 Task: Manage the individual settings.
Action: Mouse moved to (1150, 85)
Screenshot: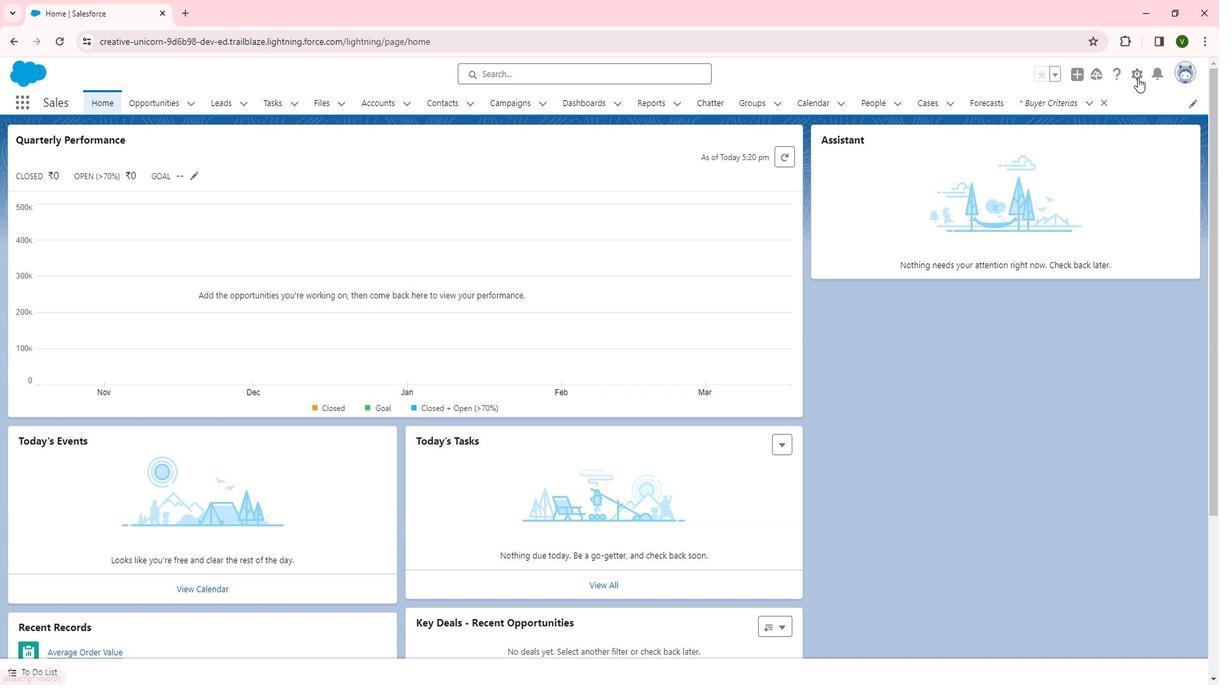 
Action: Mouse pressed left at (1150, 85)
Screenshot: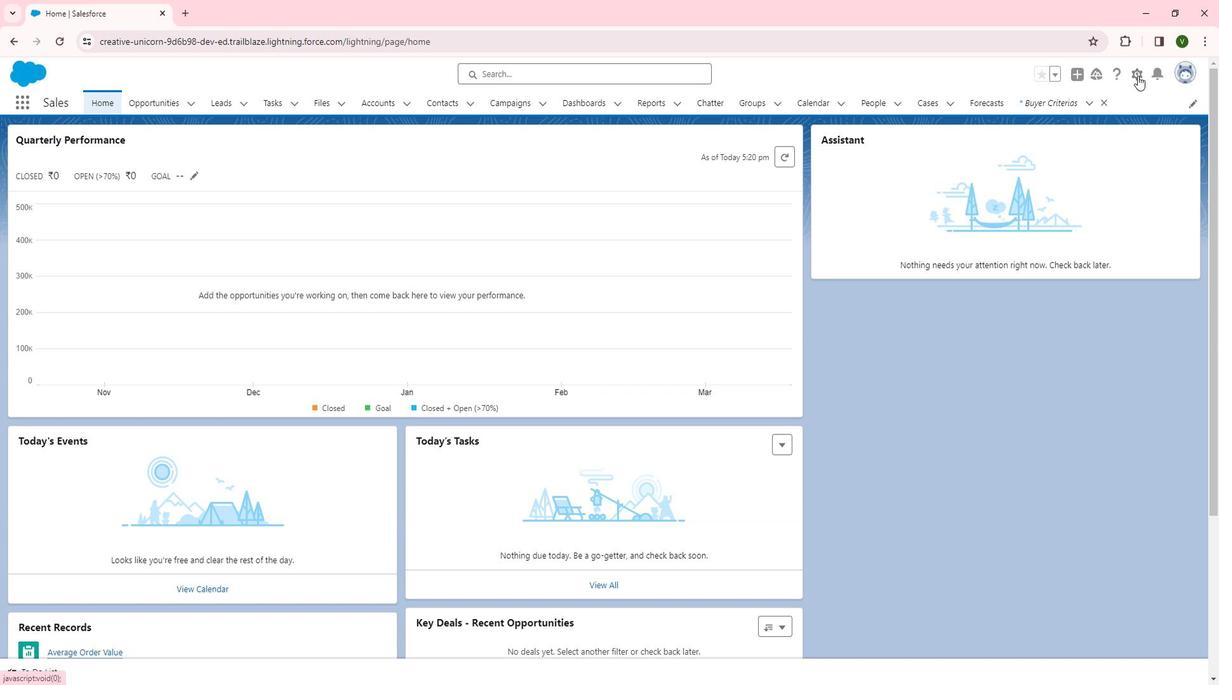 
Action: Mouse moved to (1122, 121)
Screenshot: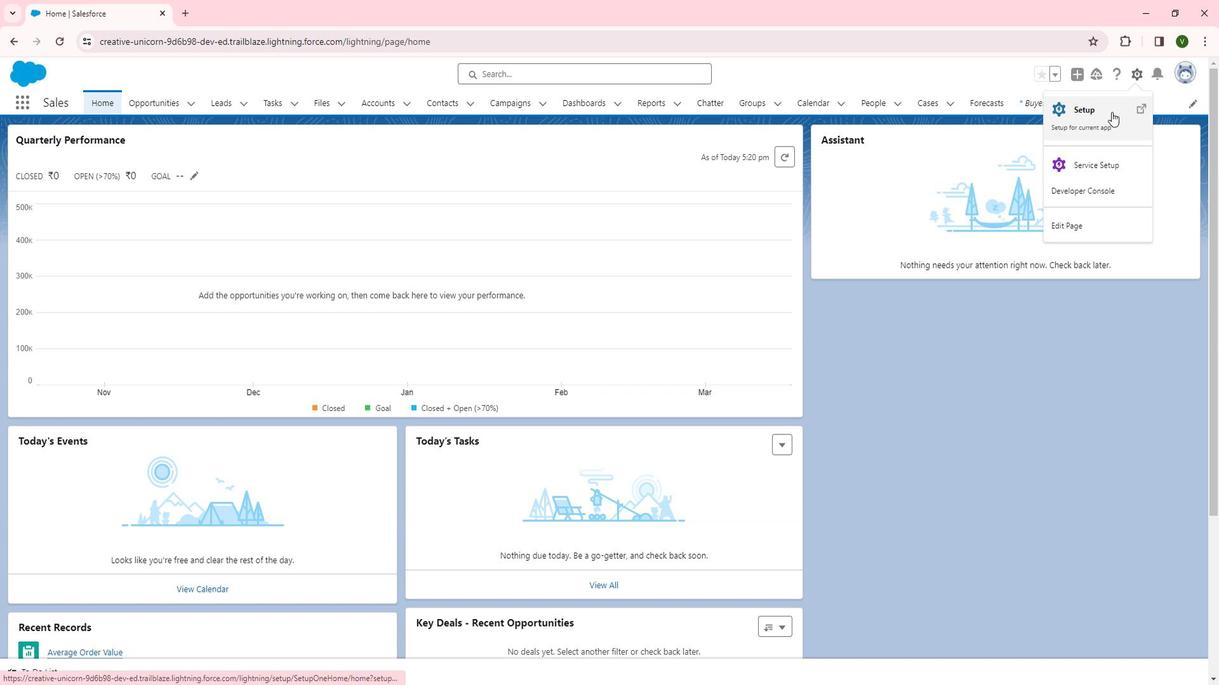
Action: Mouse pressed left at (1122, 121)
Screenshot: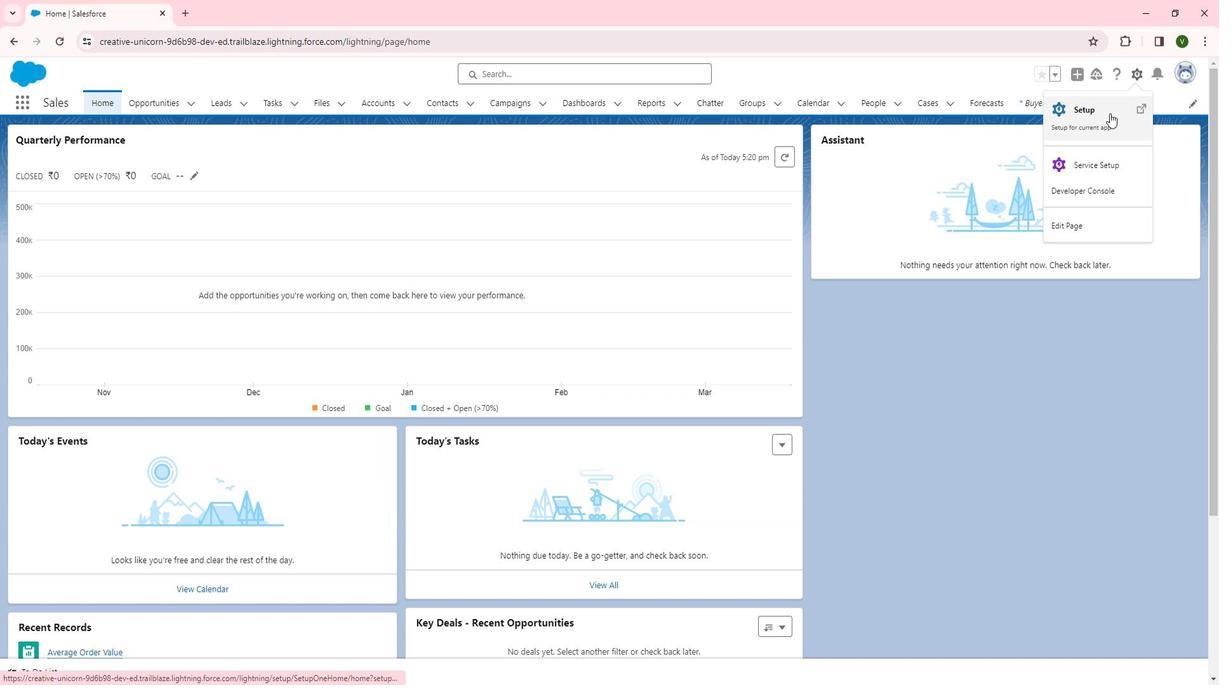 
Action: Mouse moved to (90, 397)
Screenshot: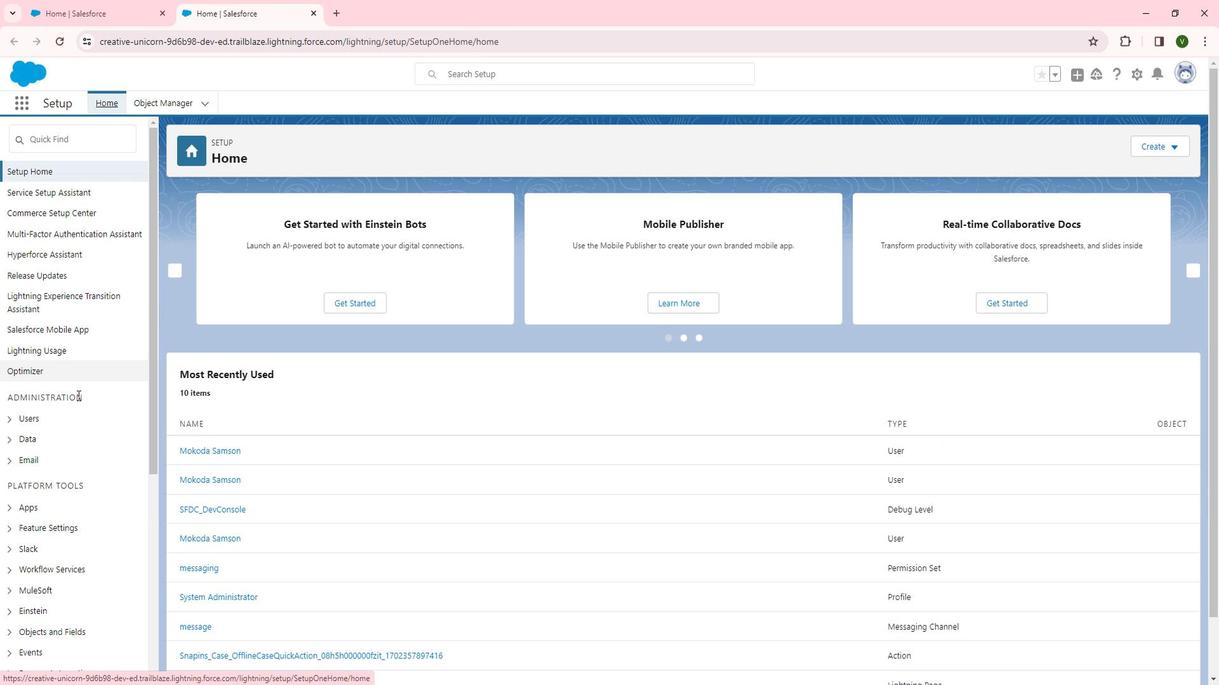 
Action: Mouse scrolled (90, 396) with delta (0, 0)
Screenshot: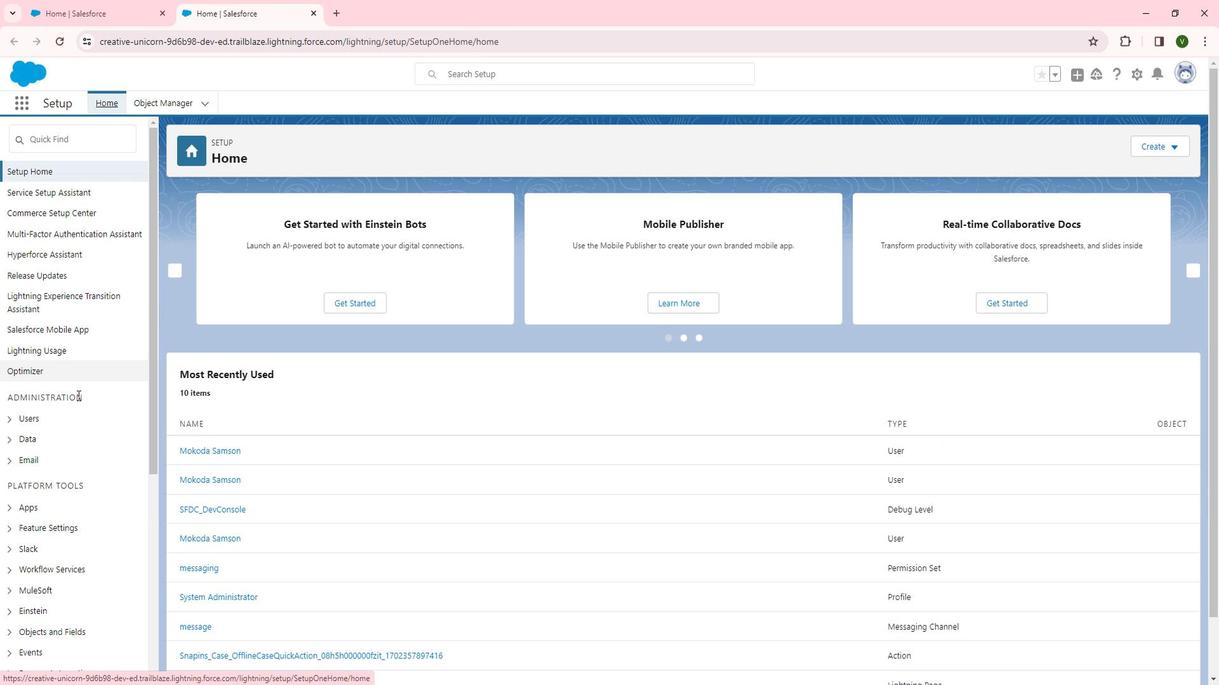 
Action: Mouse moved to (91, 403)
Screenshot: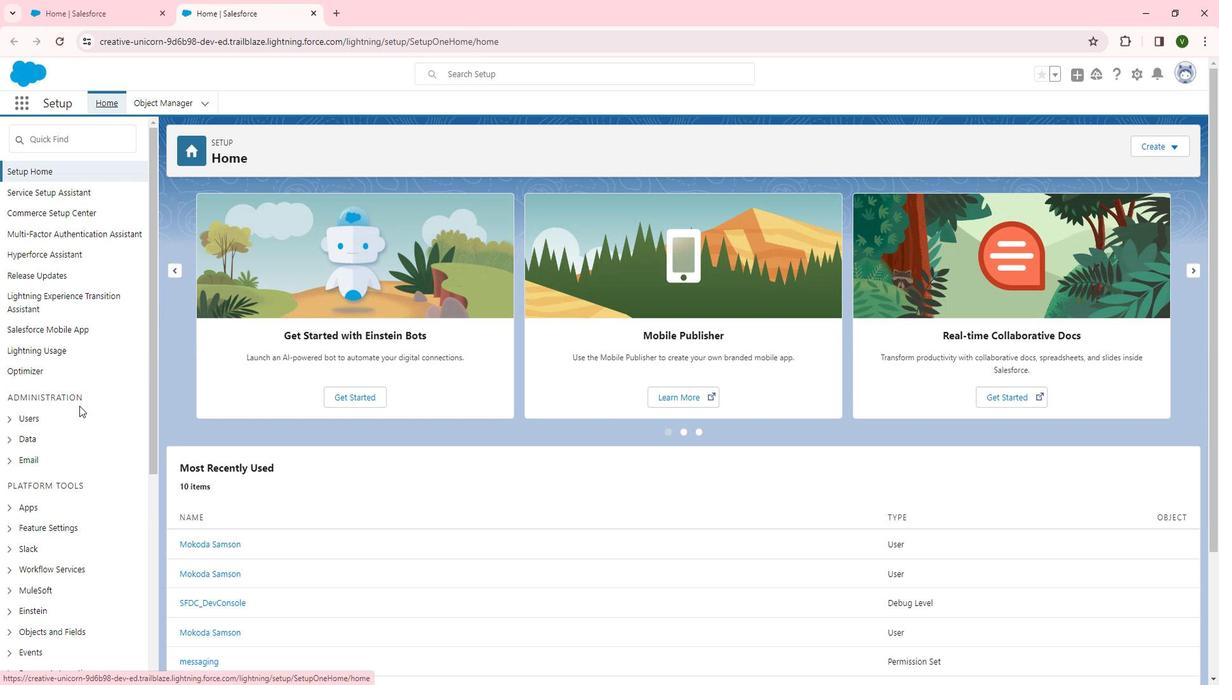 
Action: Mouse scrolled (91, 403) with delta (0, 0)
Screenshot: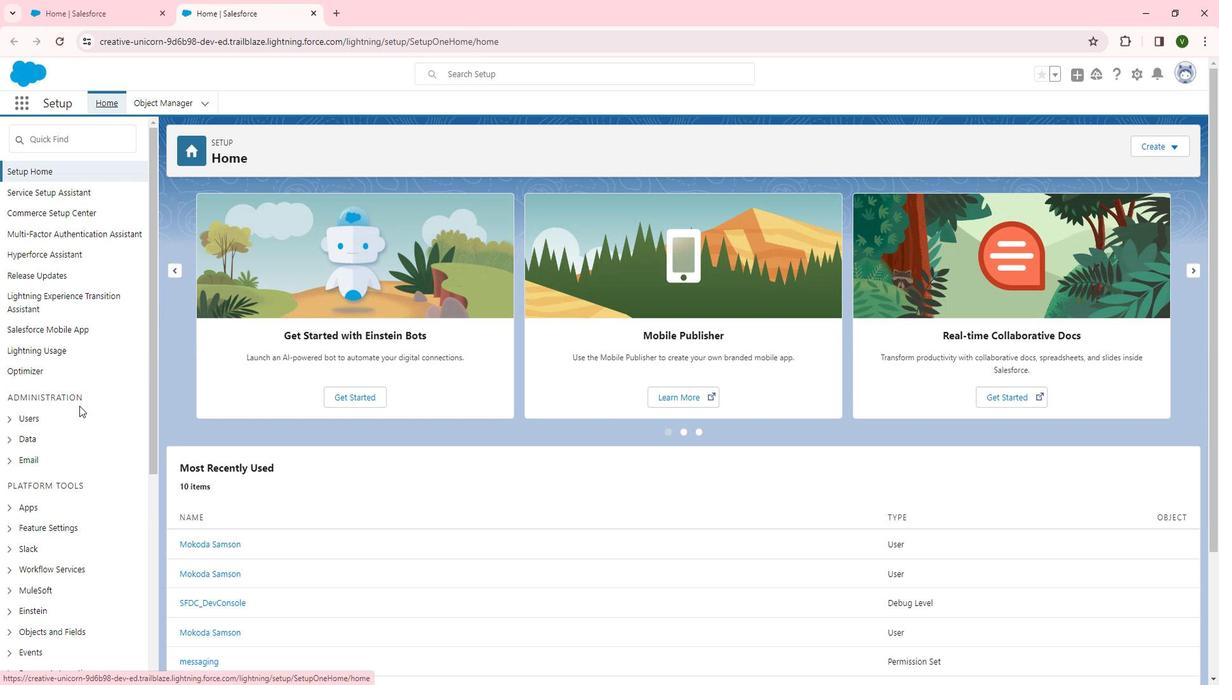 
Action: Mouse moved to (91, 406)
Screenshot: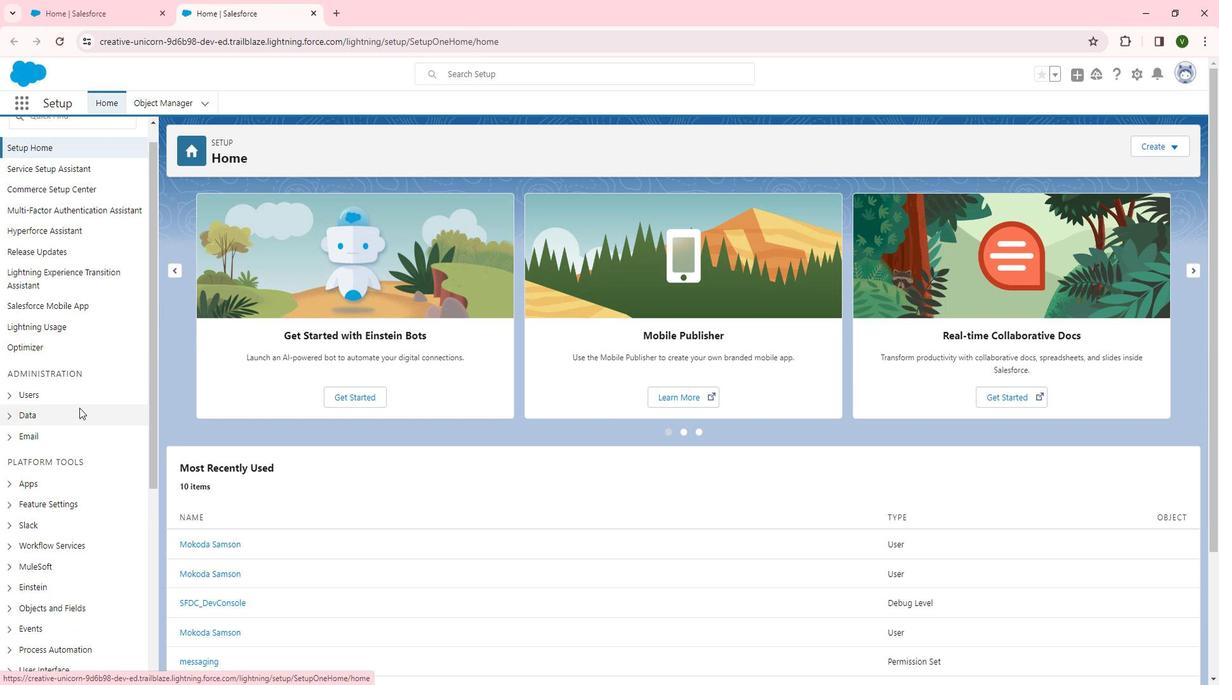 
Action: Mouse scrolled (91, 405) with delta (0, 0)
Screenshot: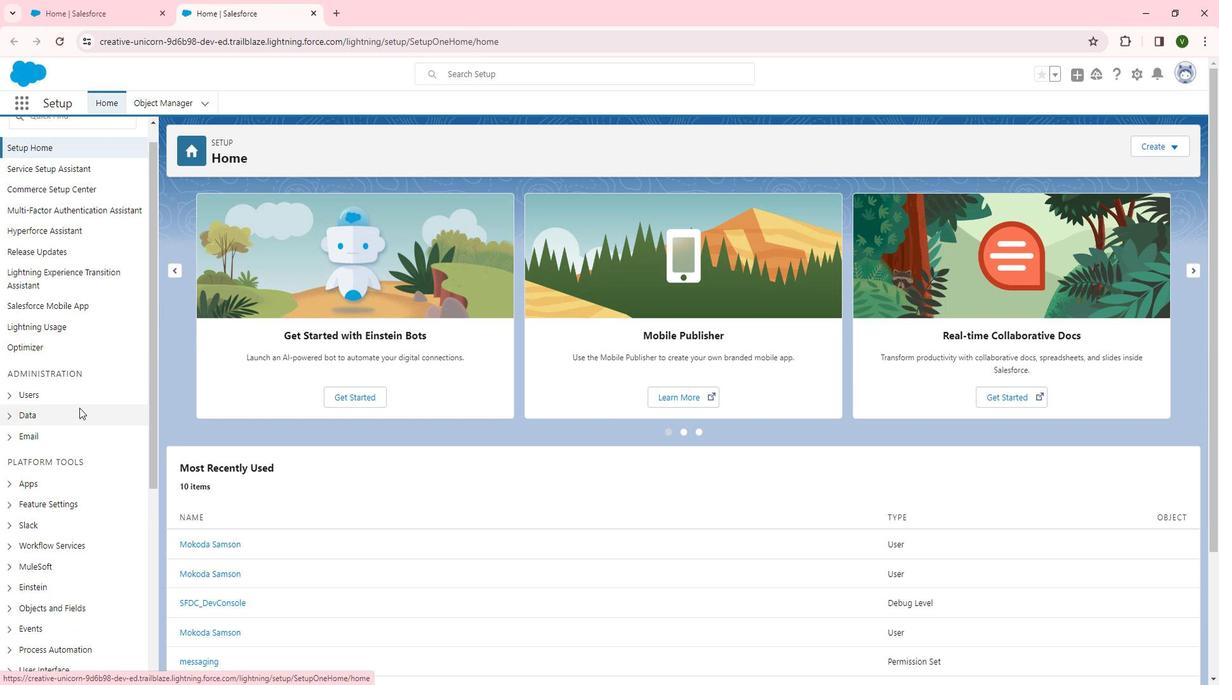 
Action: Mouse moved to (50, 403)
Screenshot: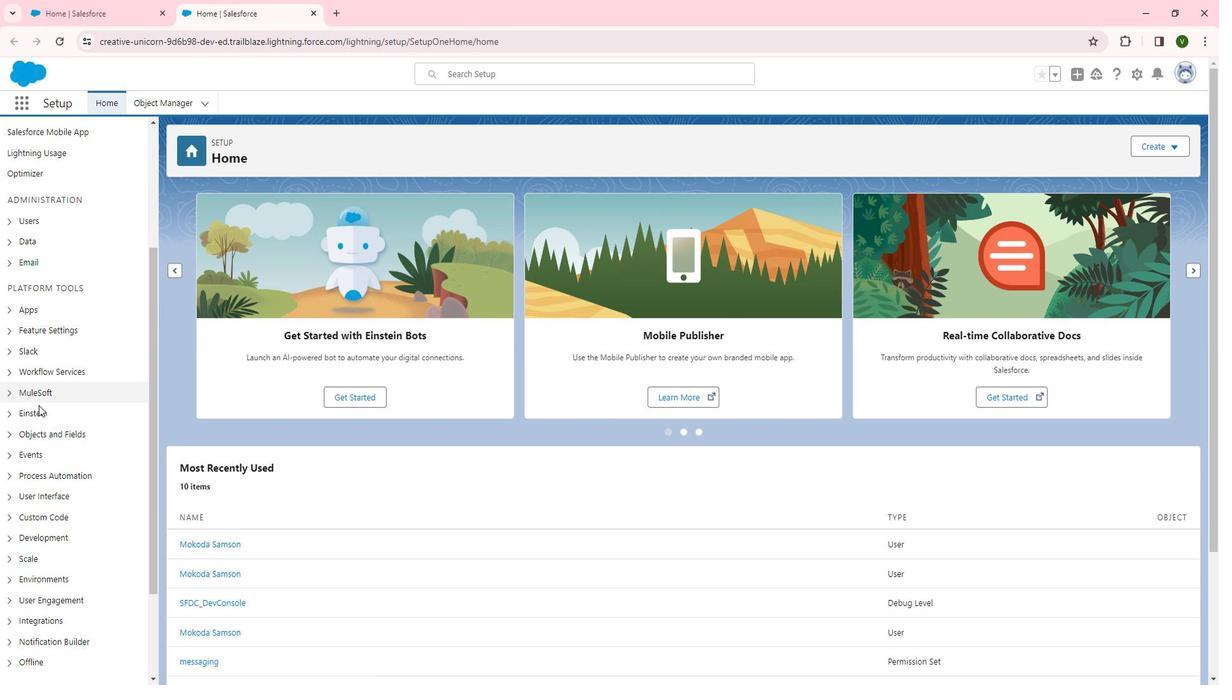 
Action: Mouse scrolled (50, 403) with delta (0, 0)
Screenshot: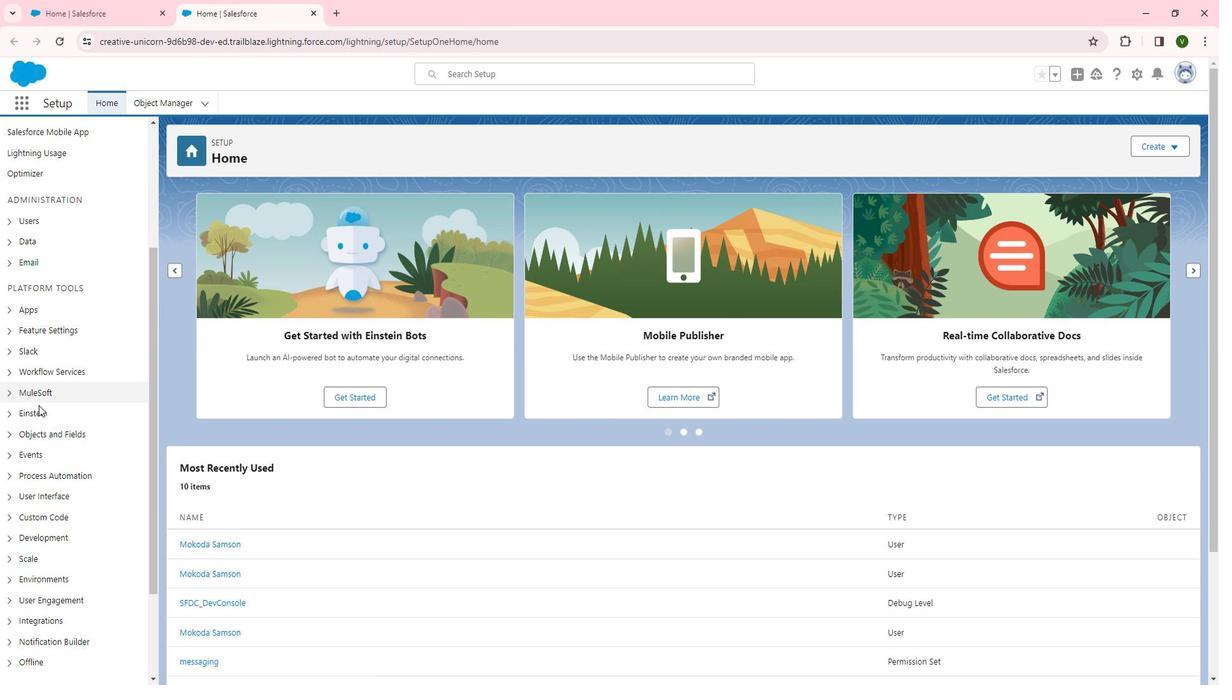 
Action: Mouse moved to (23, 268)
Screenshot: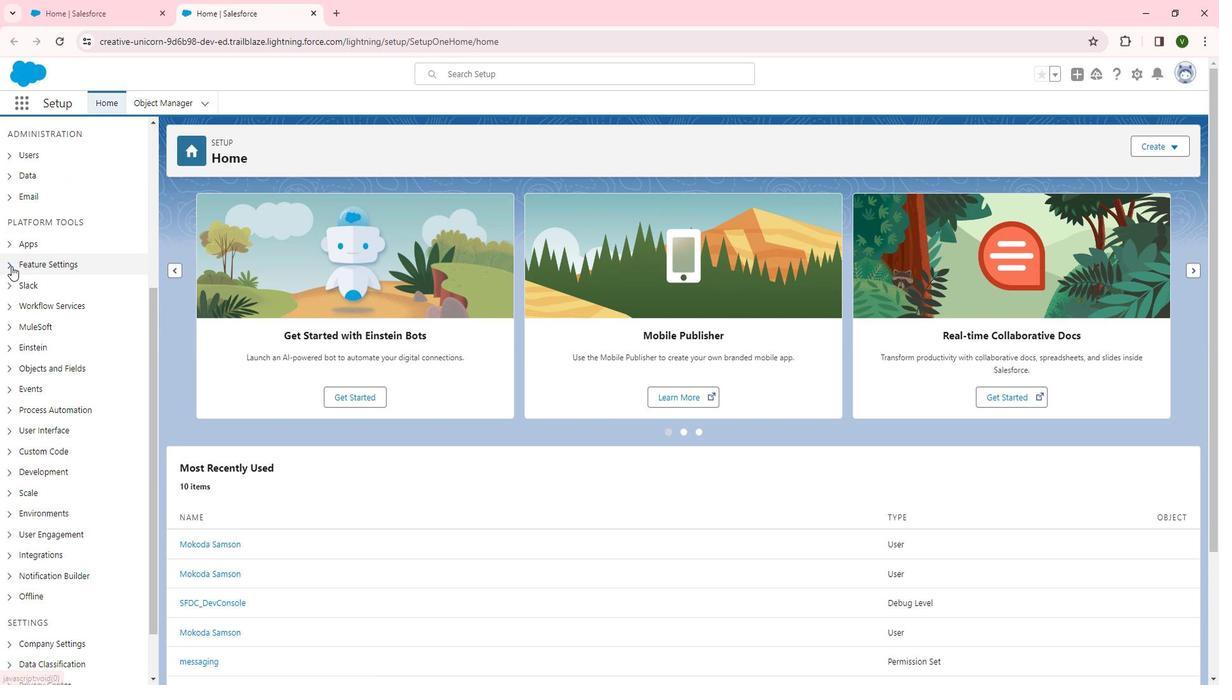 
Action: Mouse pressed left at (23, 268)
Screenshot: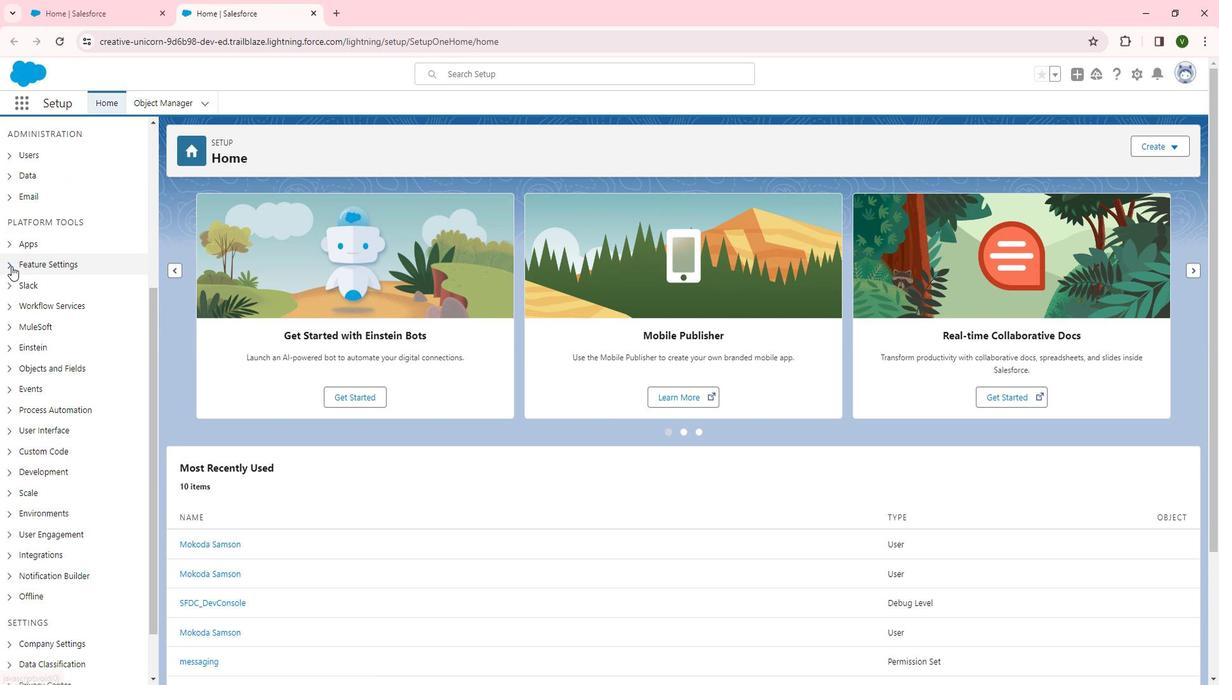 
Action: Mouse moved to (67, 457)
Screenshot: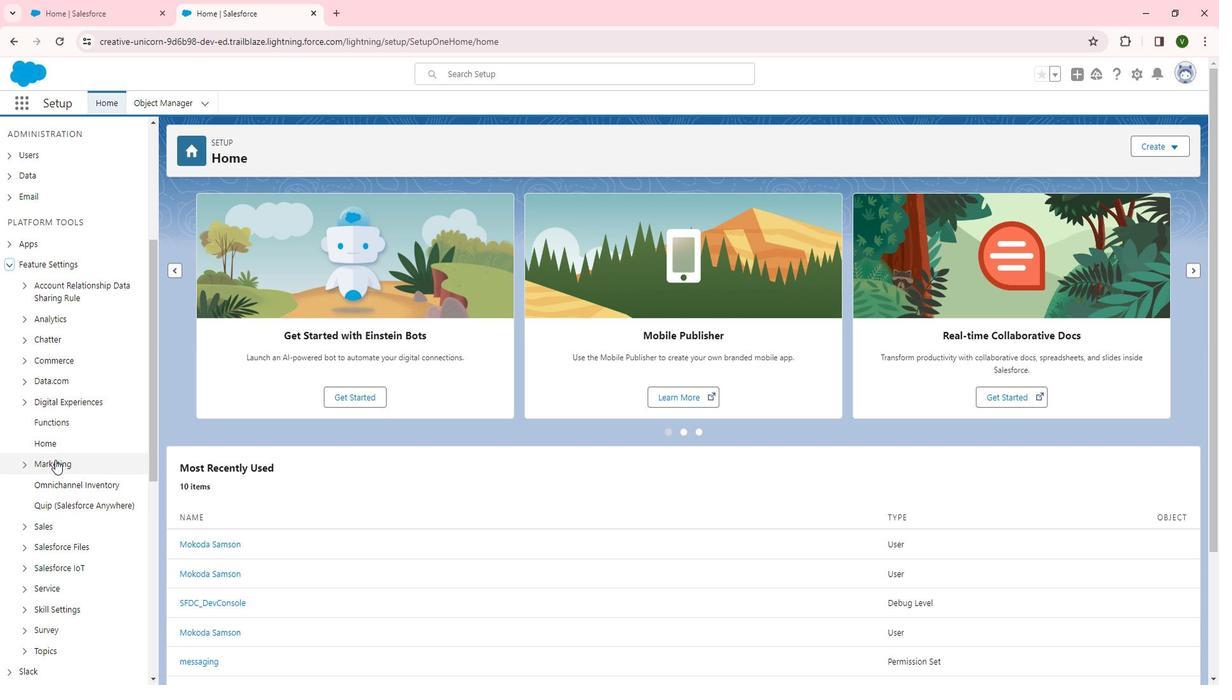 
Action: Mouse scrolled (67, 456) with delta (0, 0)
Screenshot: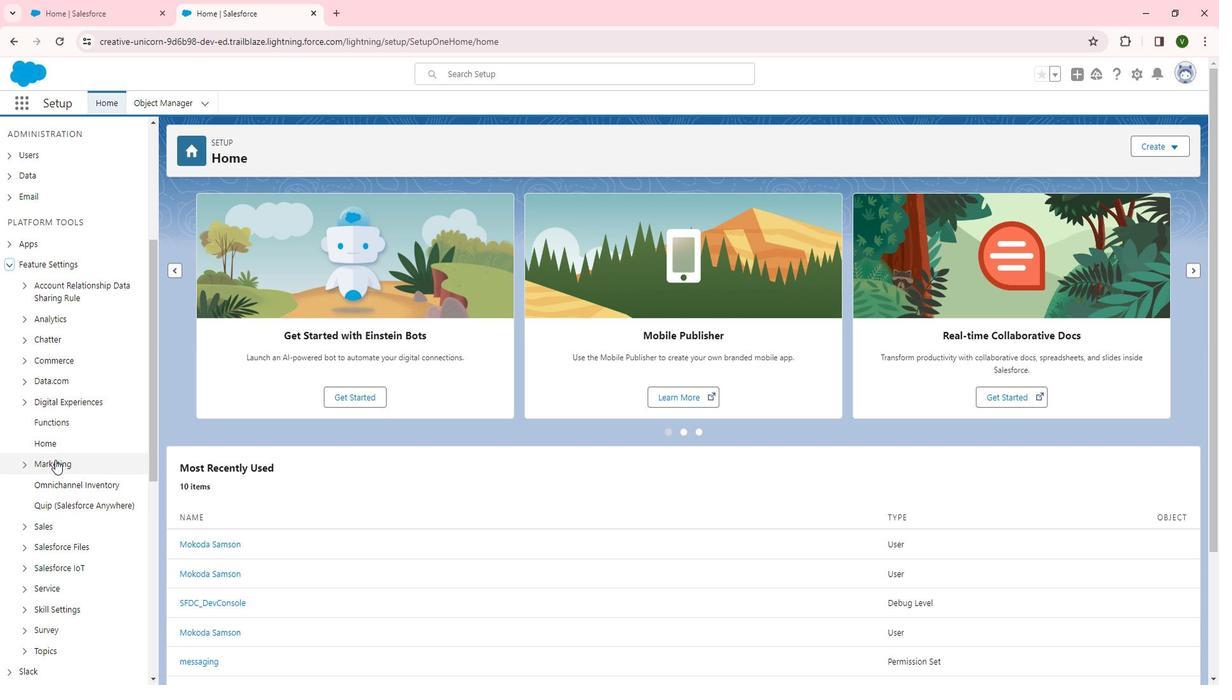 
Action: Mouse moved to (71, 465)
Screenshot: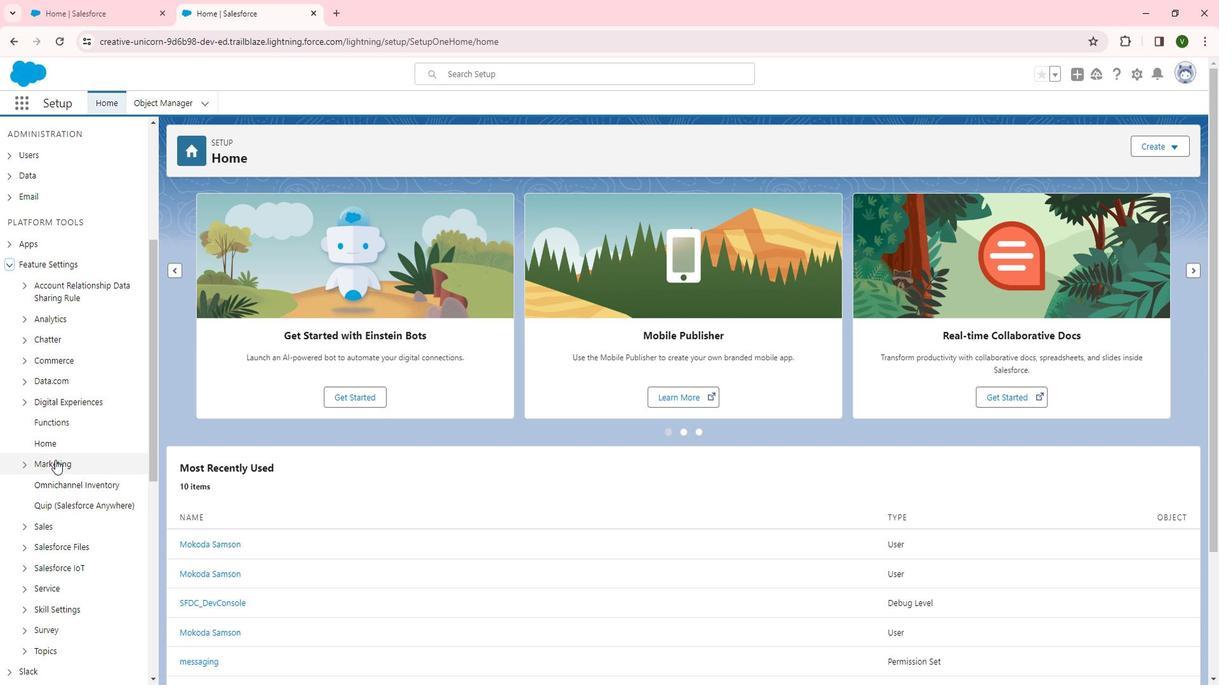 
Action: Mouse scrolled (71, 464) with delta (0, 0)
Screenshot: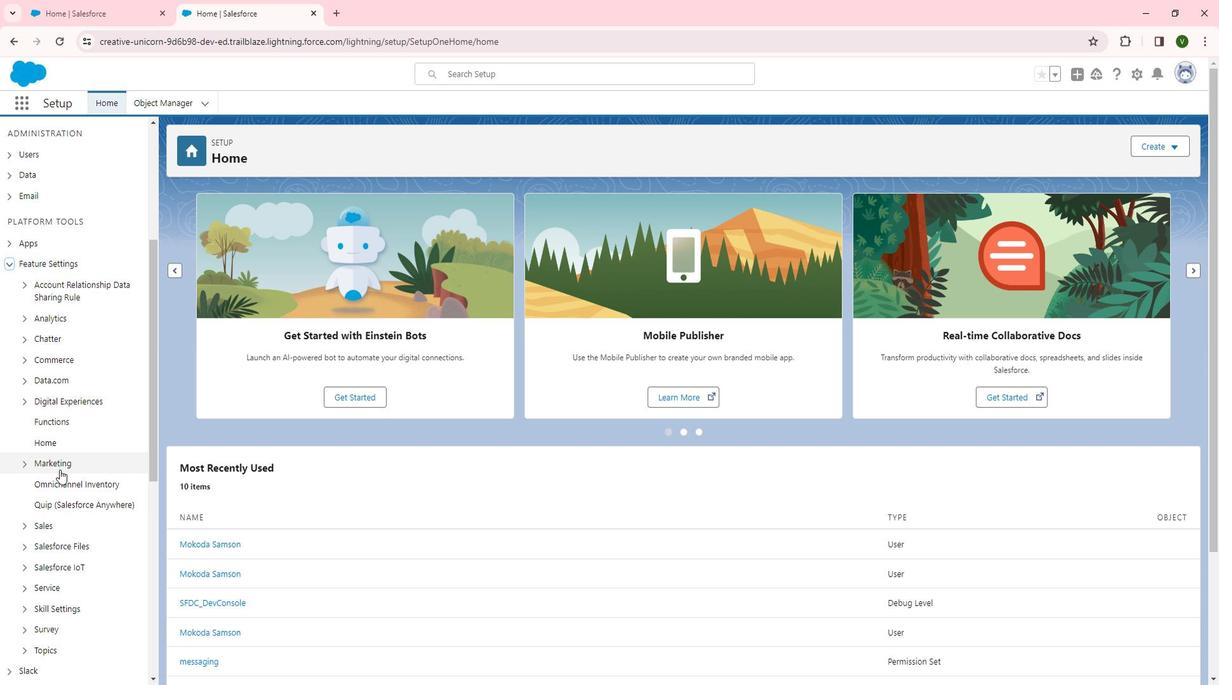 
Action: Mouse moved to (71, 467)
Screenshot: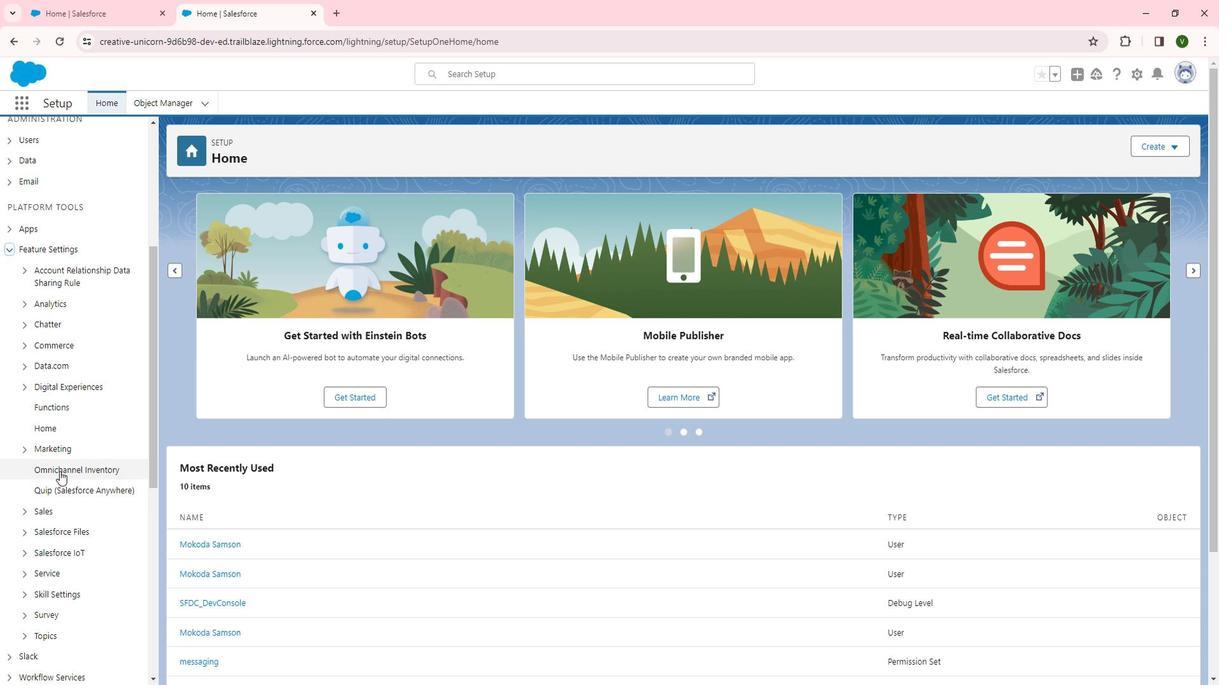 
Action: Mouse scrolled (71, 466) with delta (0, 0)
Screenshot: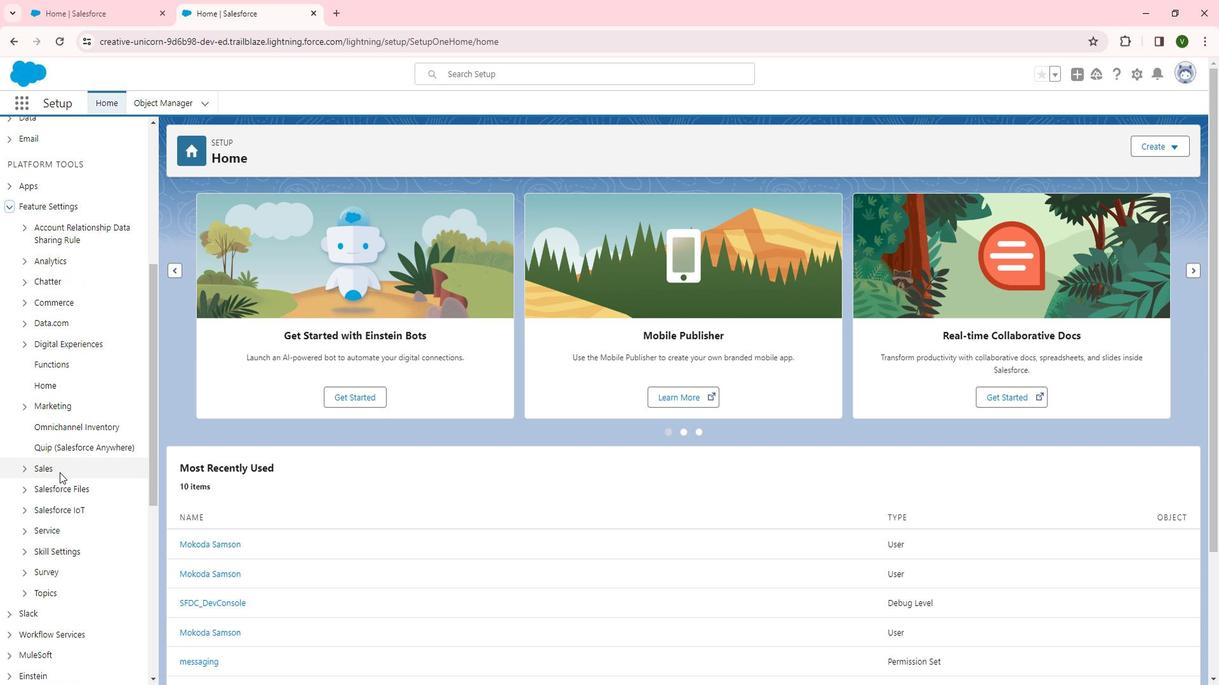 
Action: Mouse moved to (40, 328)
Screenshot: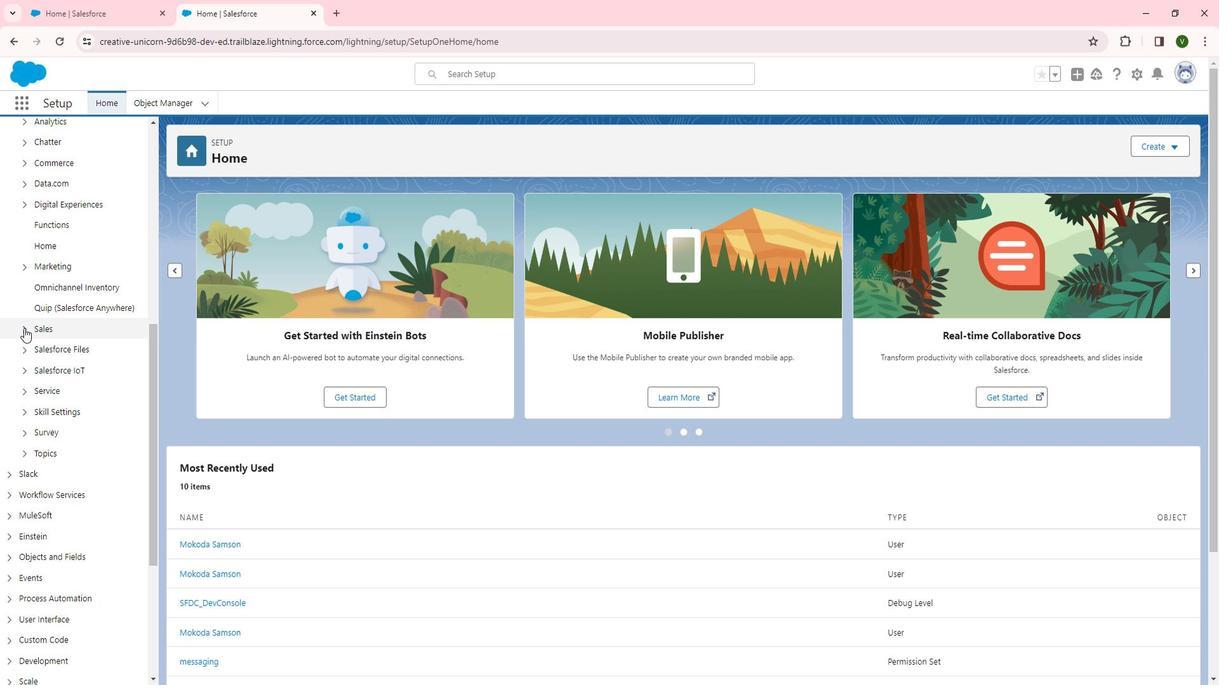 
Action: Mouse pressed left at (40, 328)
Screenshot: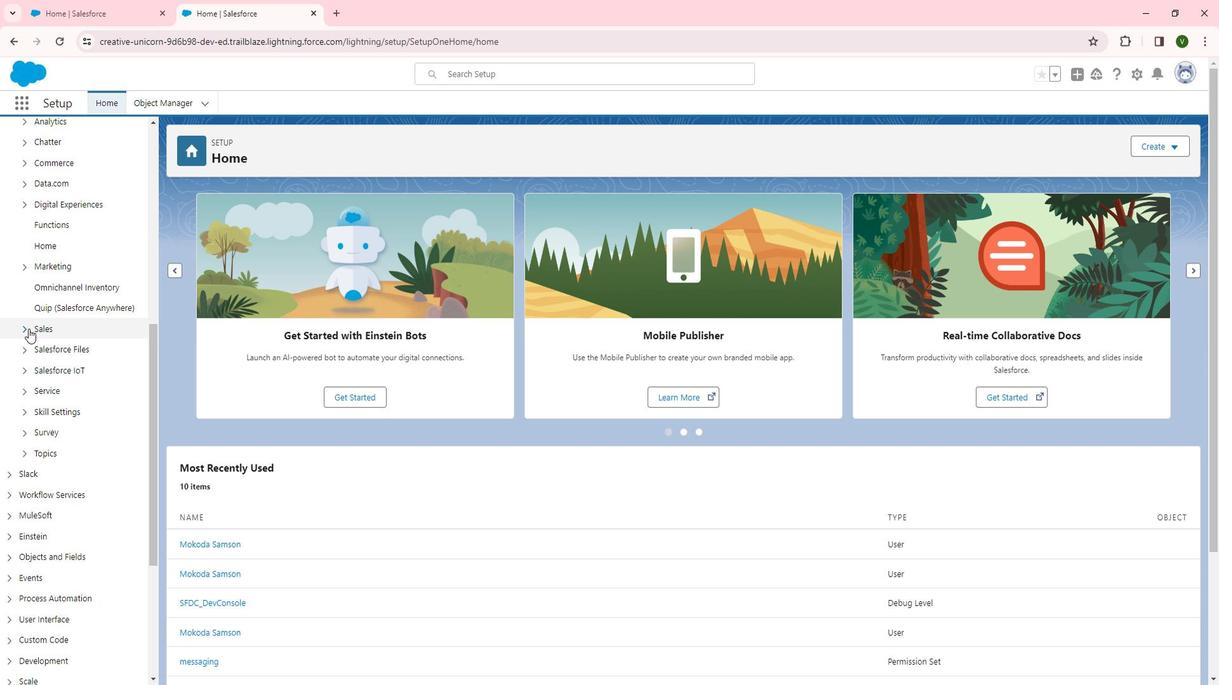 
Action: Mouse moved to (90, 509)
Screenshot: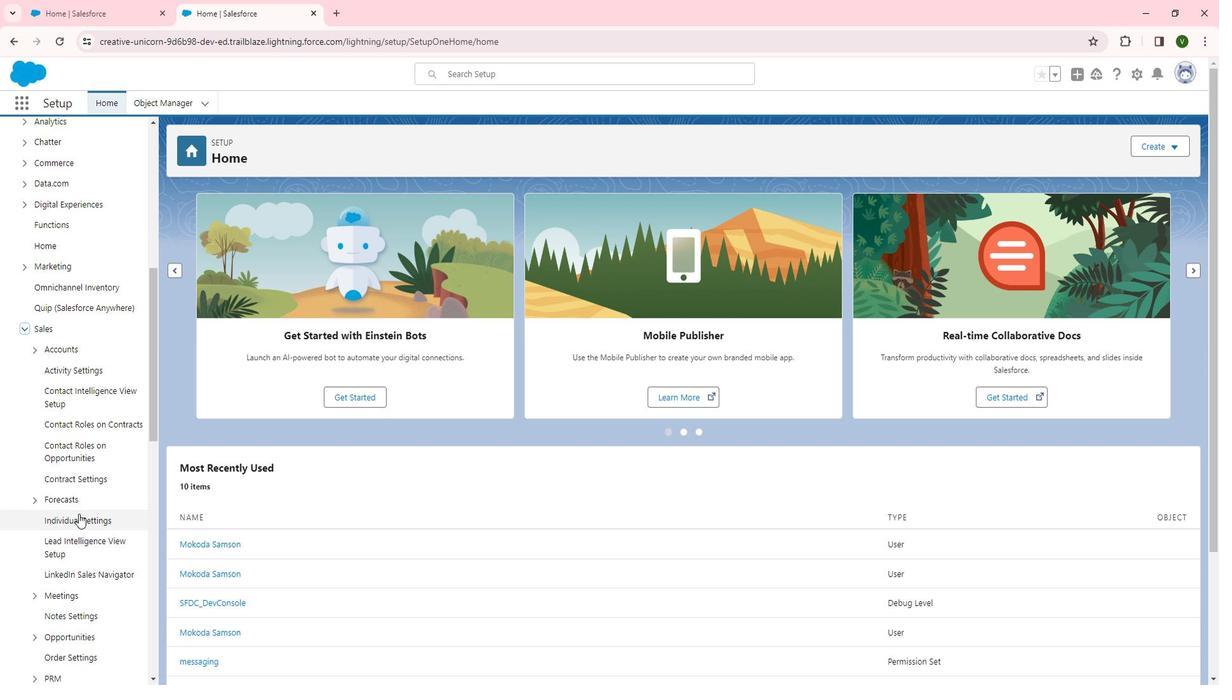 
Action: Mouse pressed left at (90, 509)
Screenshot: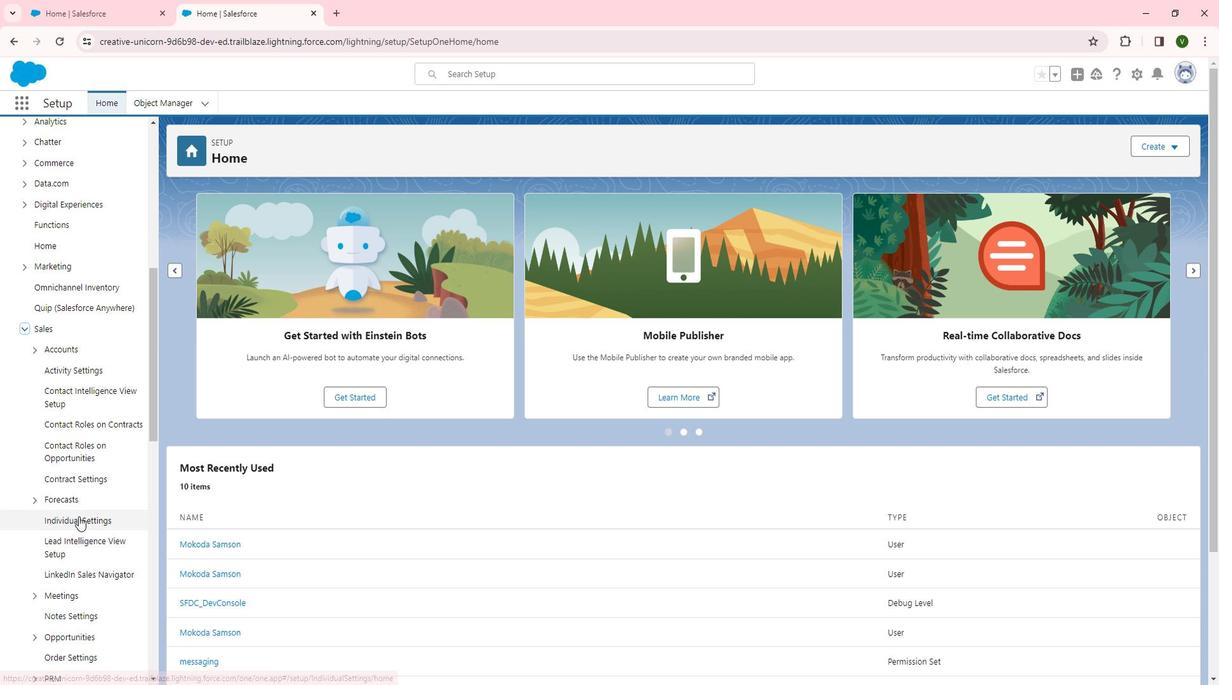 
Action: Mouse moved to (515, 248)
Screenshot: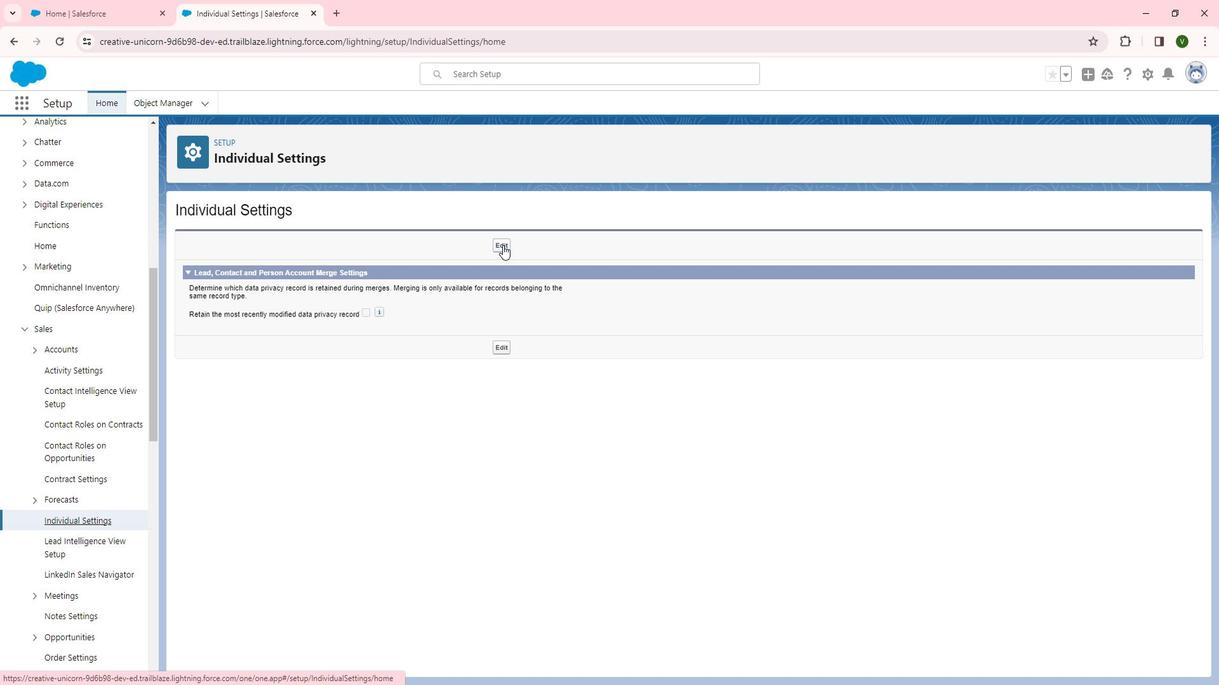 
Action: Mouse pressed left at (515, 248)
Screenshot: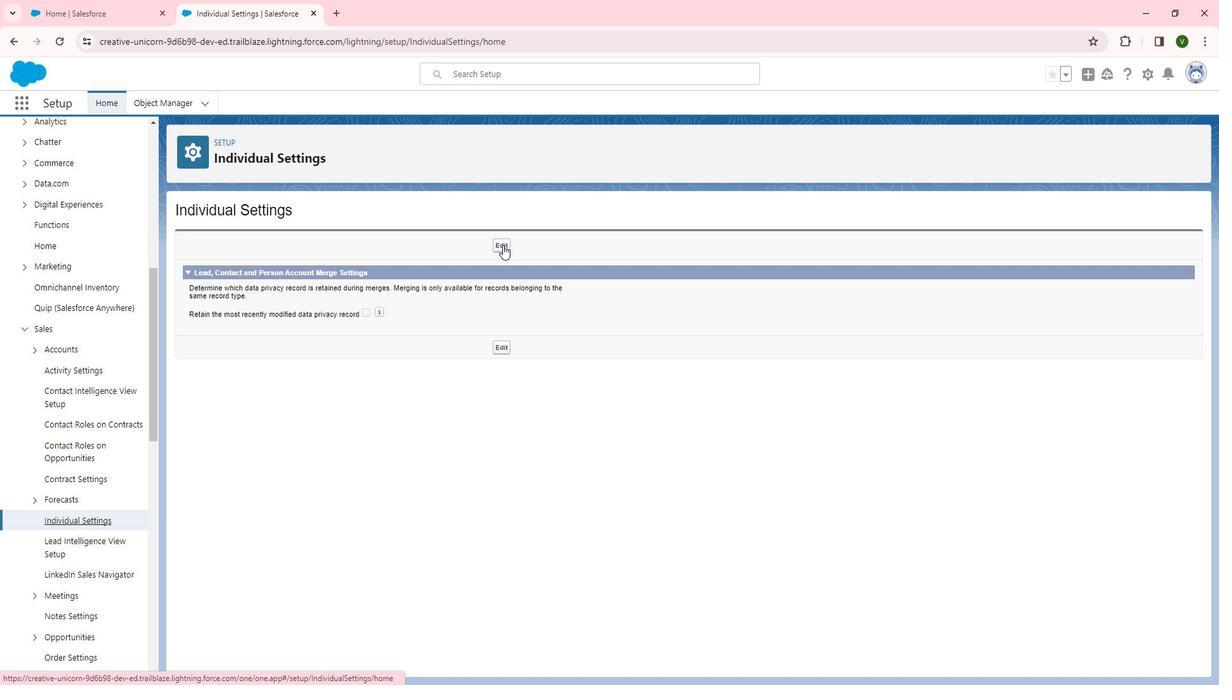 
Action: Mouse moved to (375, 310)
Screenshot: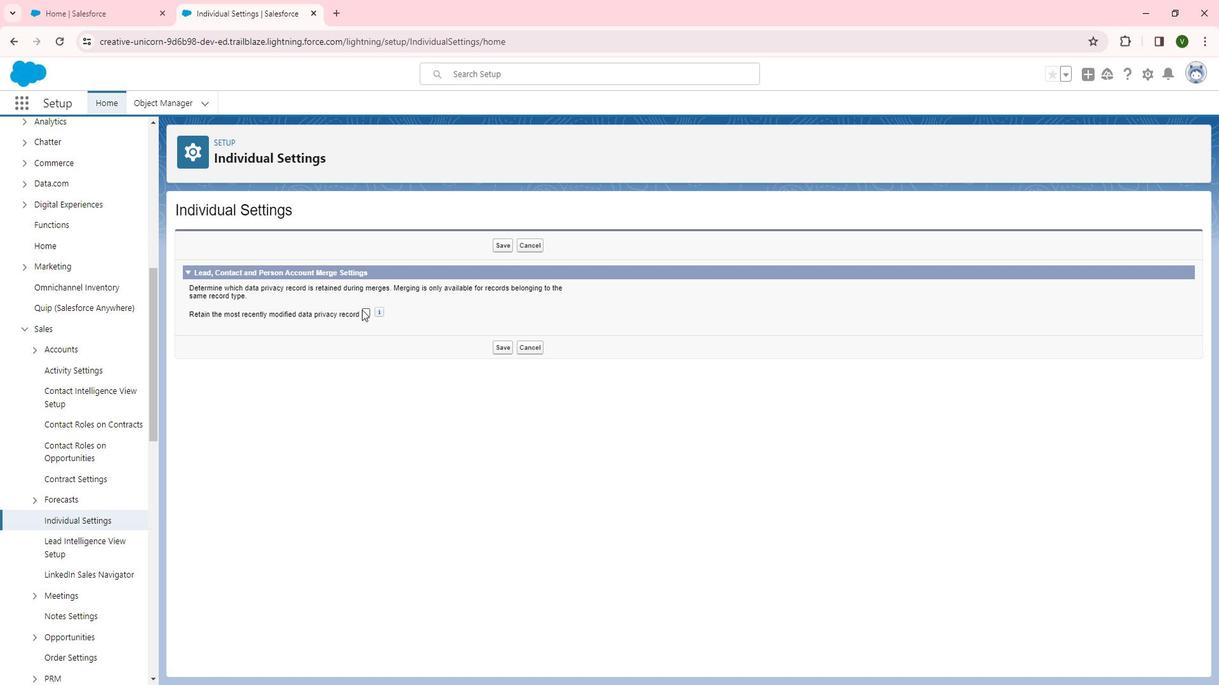 
Action: Mouse pressed left at (375, 310)
Screenshot: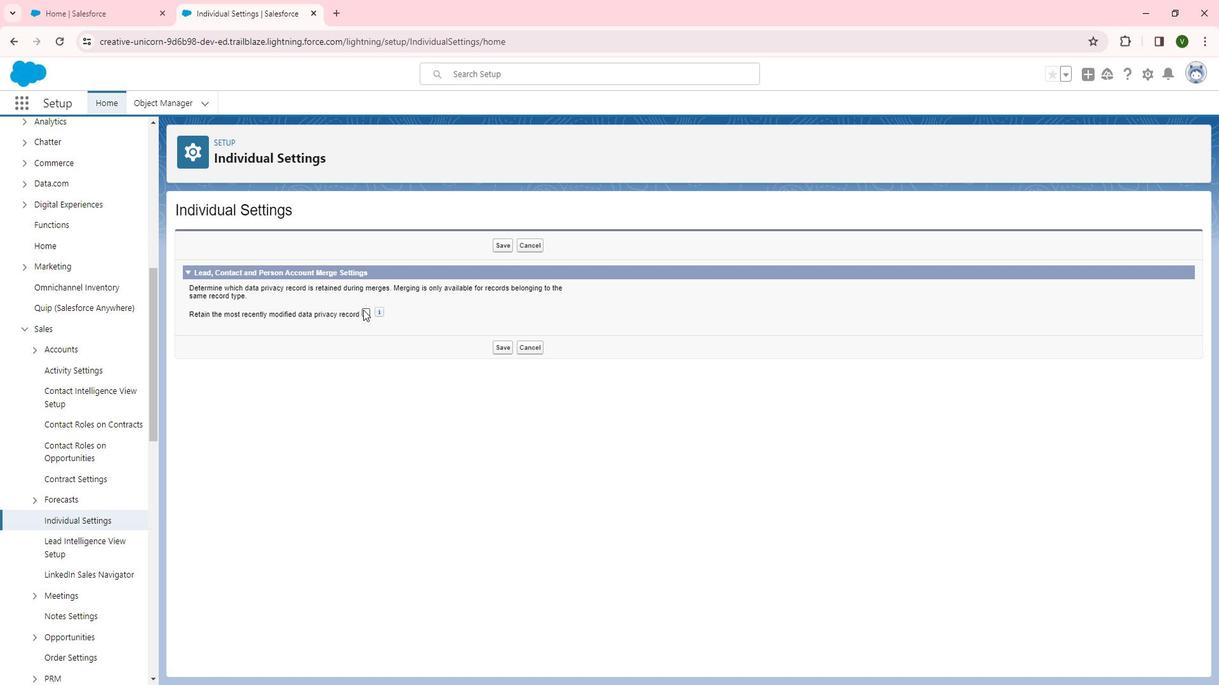 
Action: Mouse moved to (514, 348)
Screenshot: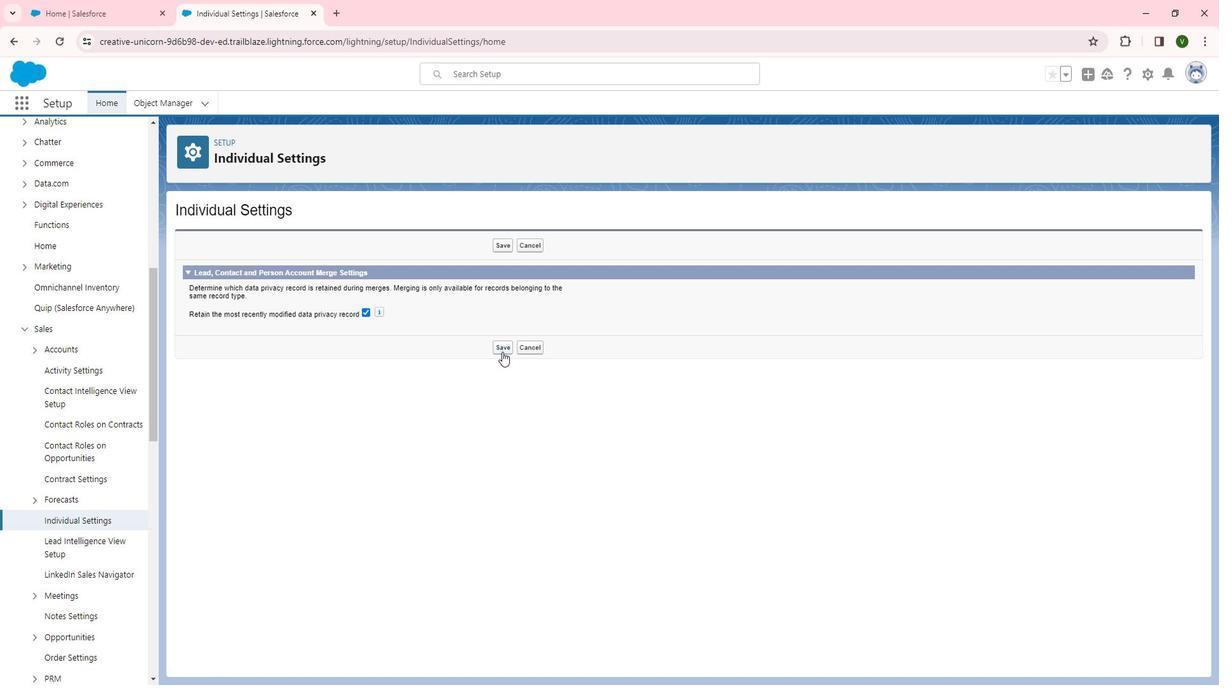 
Action: Mouse pressed left at (514, 348)
Screenshot: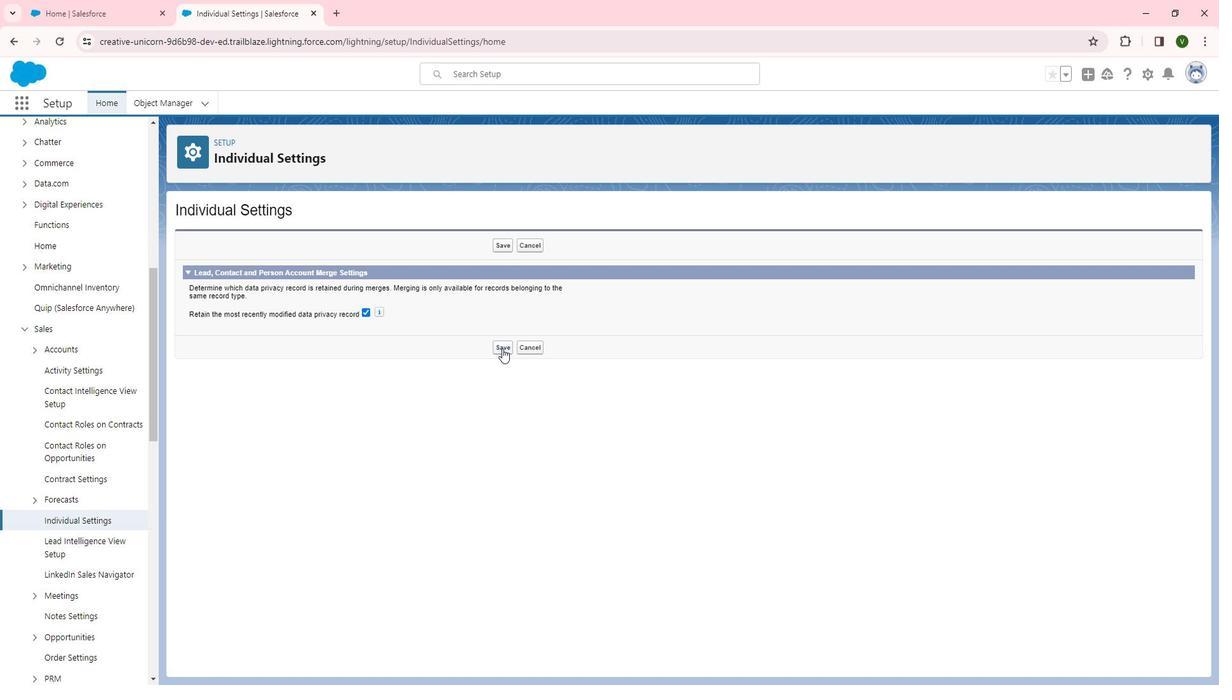 
Action: Mouse moved to (514, 502)
Screenshot: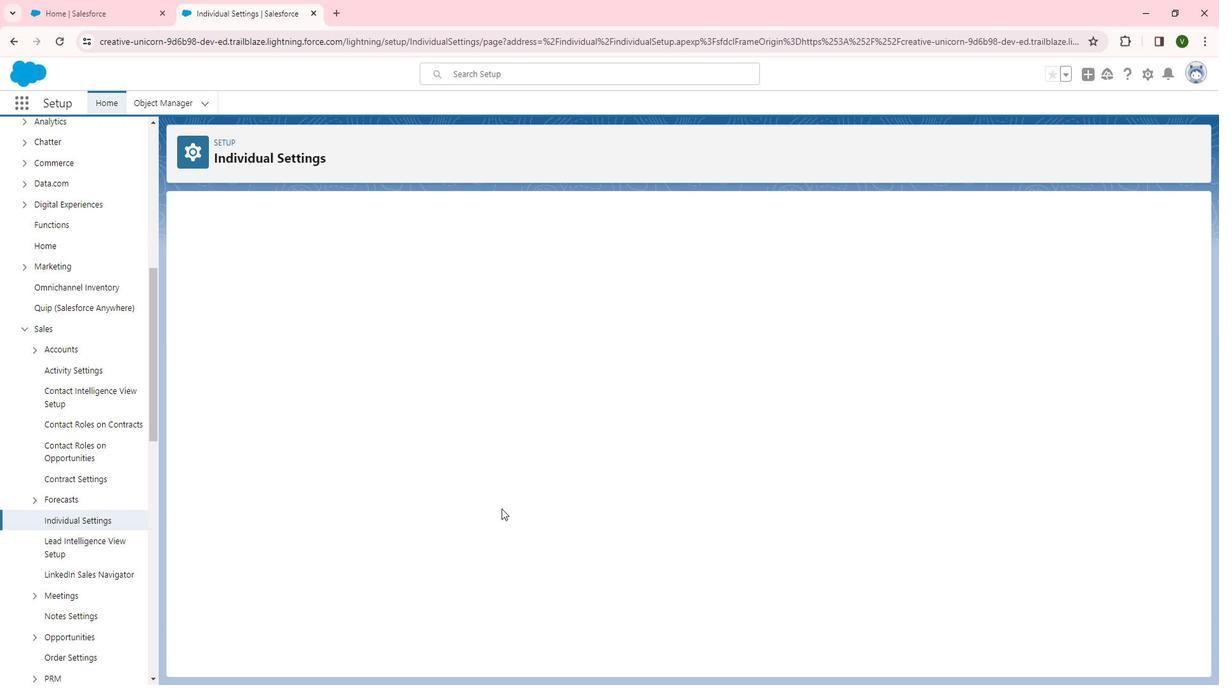 
